 Task: Add patent title "Innovative Mobile Application Patent".
Action: Mouse moved to (754, 72)
Screenshot: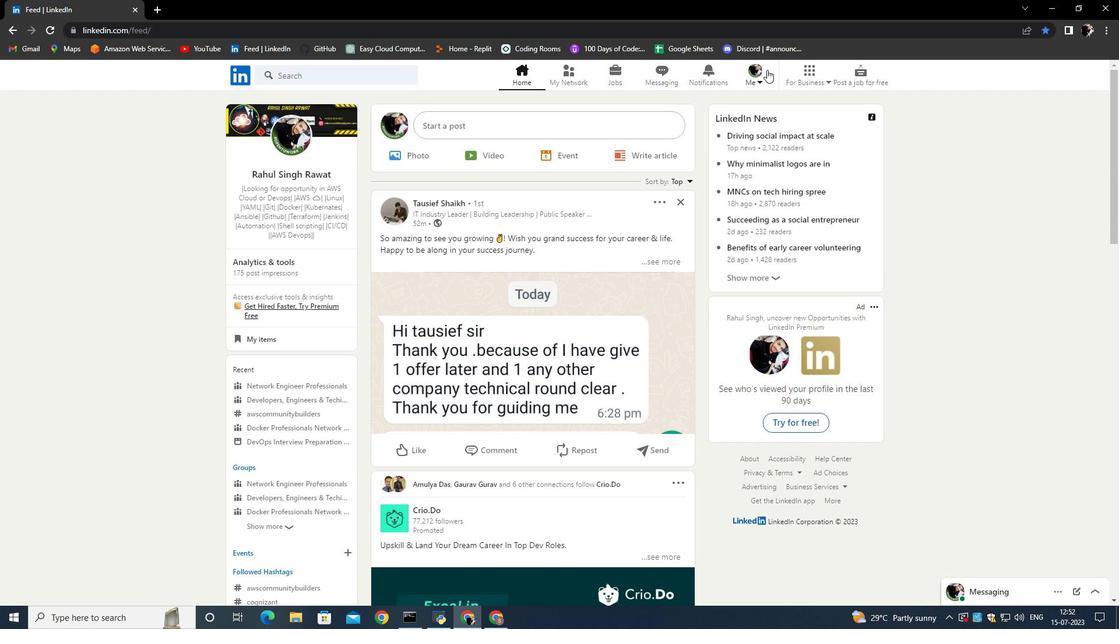 
Action: Mouse pressed left at (754, 72)
Screenshot: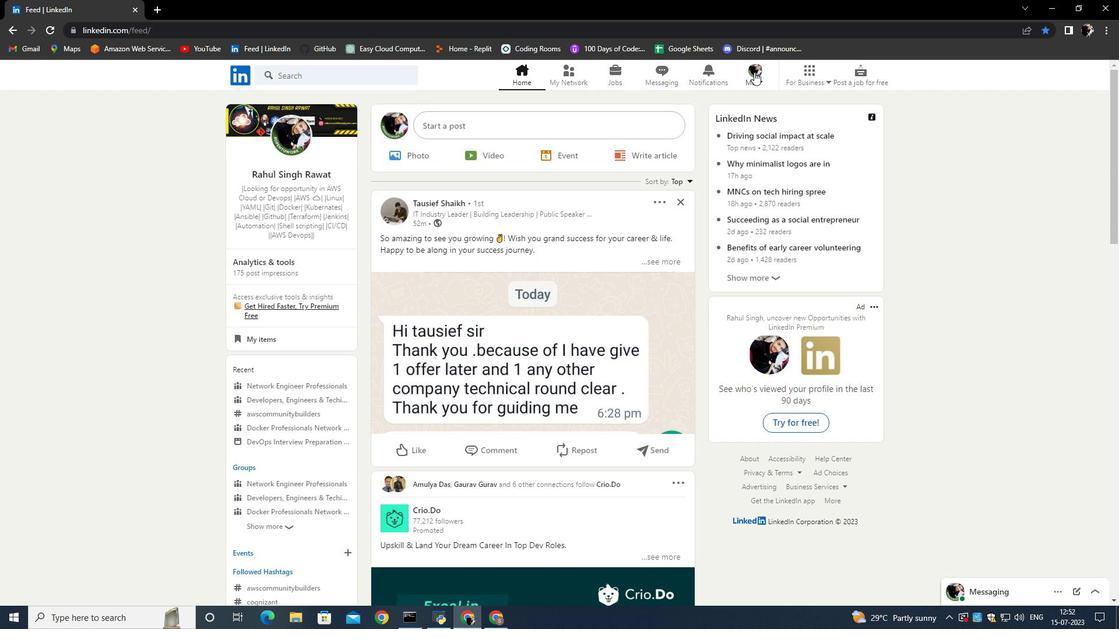 
Action: Mouse moved to (652, 185)
Screenshot: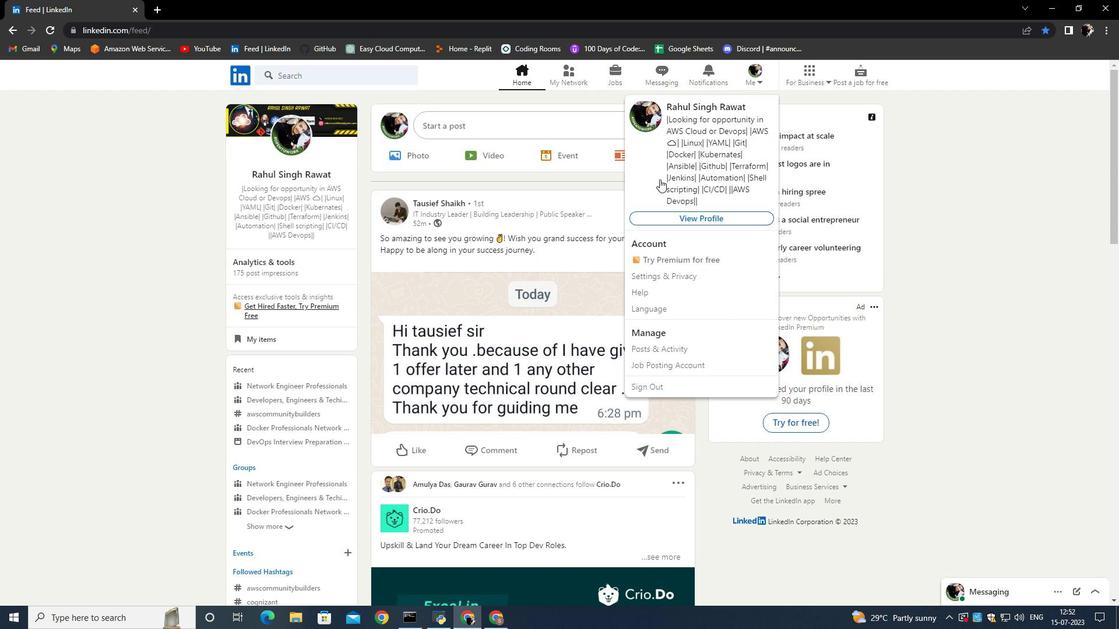 
Action: Mouse pressed left at (652, 185)
Screenshot: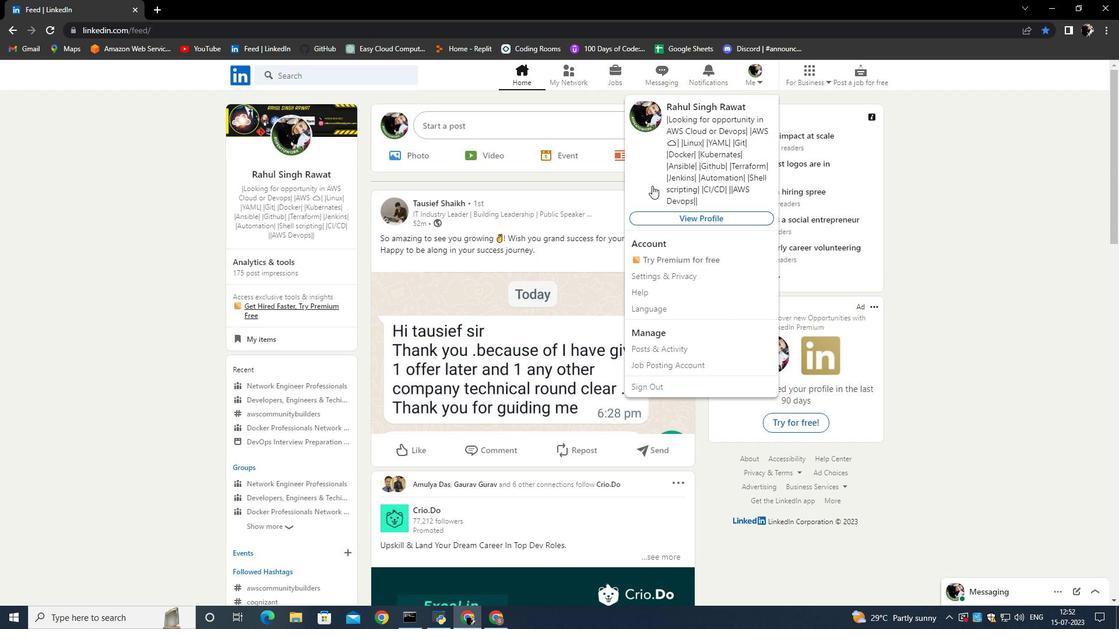 
Action: Mouse moved to (367, 449)
Screenshot: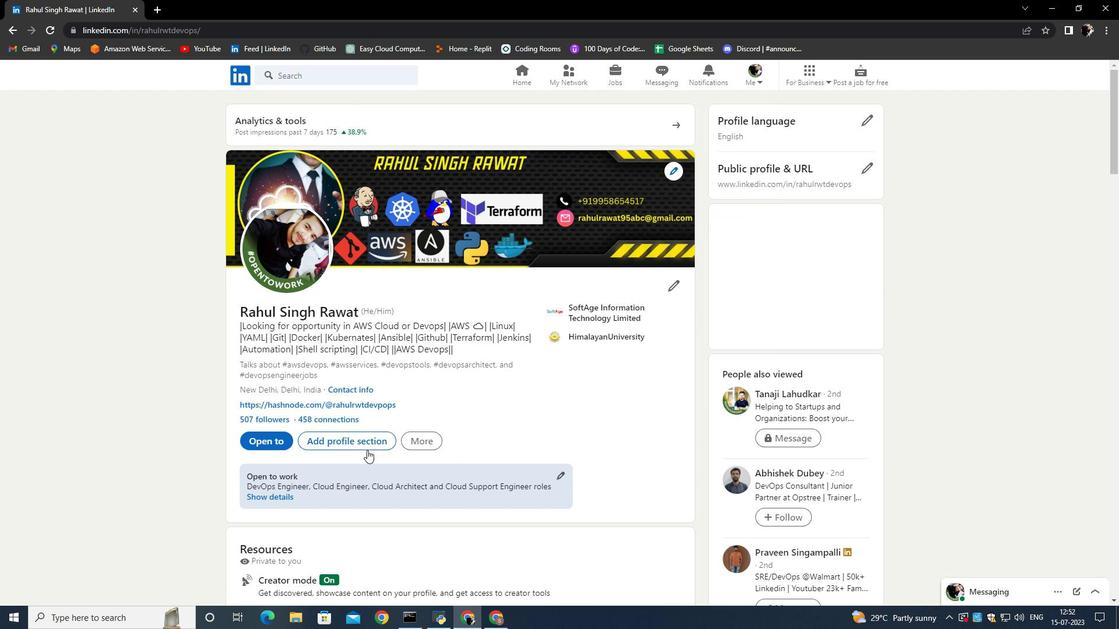 
Action: Mouse pressed left at (367, 449)
Screenshot: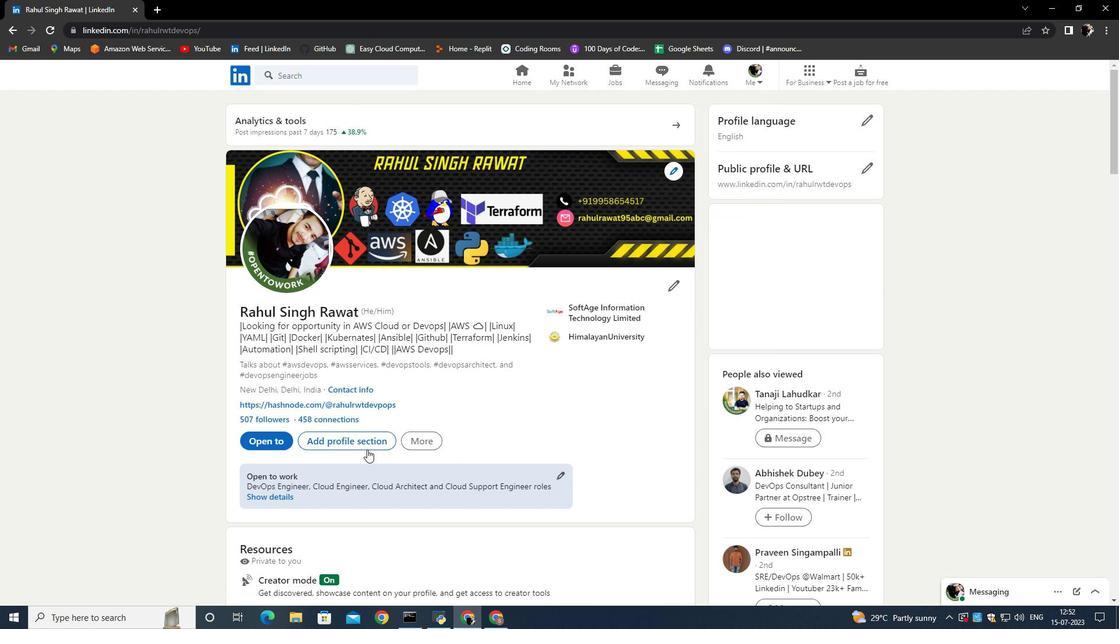 
Action: Mouse moved to (451, 322)
Screenshot: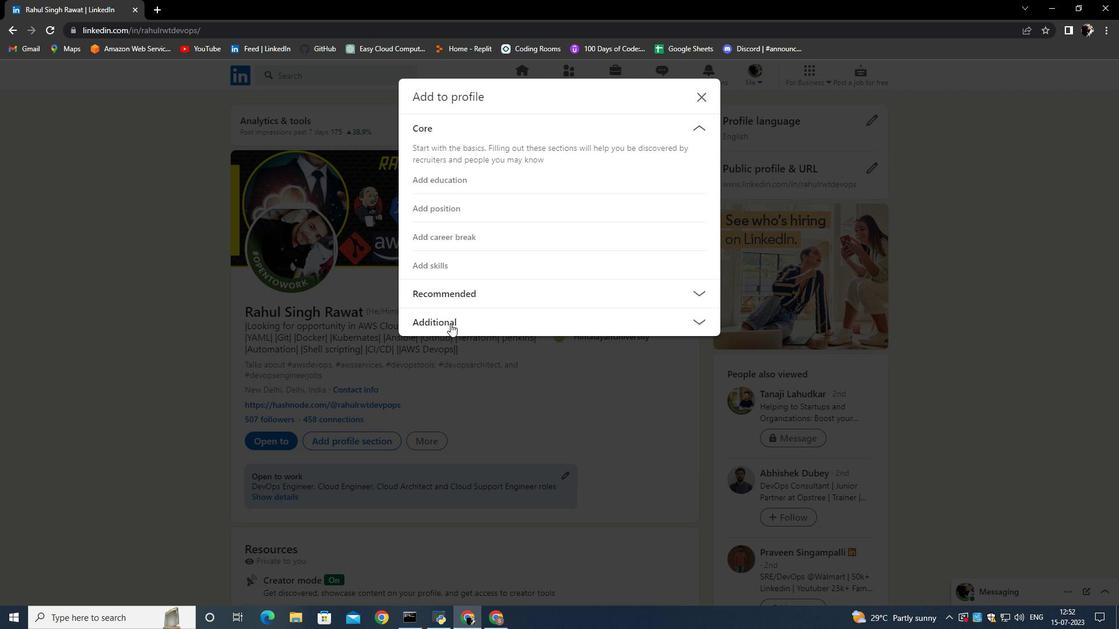 
Action: Mouse pressed left at (451, 322)
Screenshot: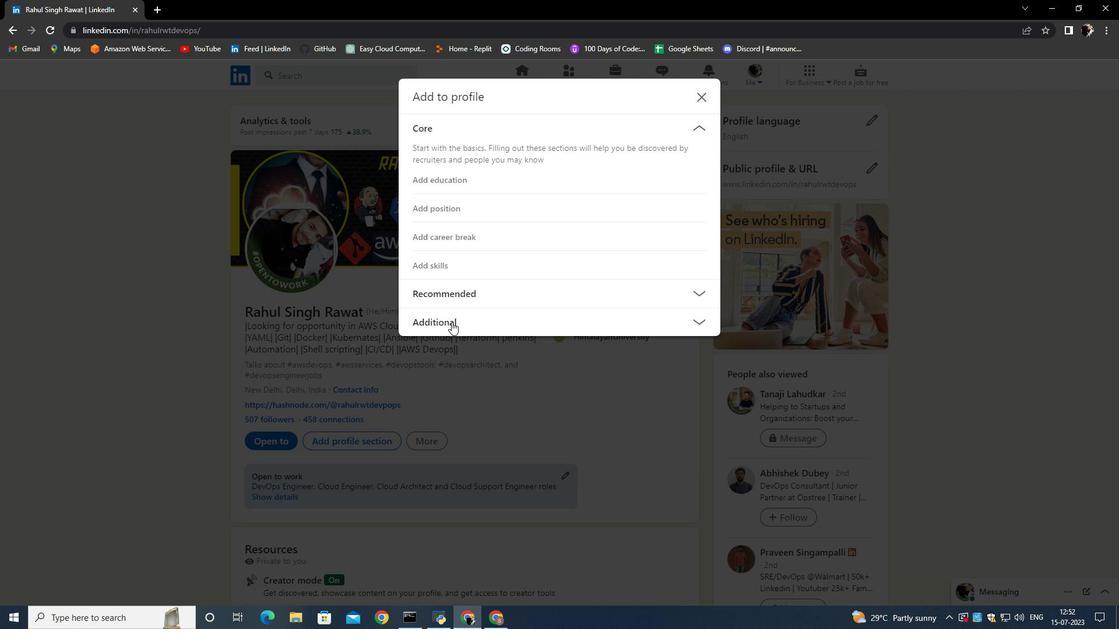 
Action: Mouse moved to (456, 296)
Screenshot: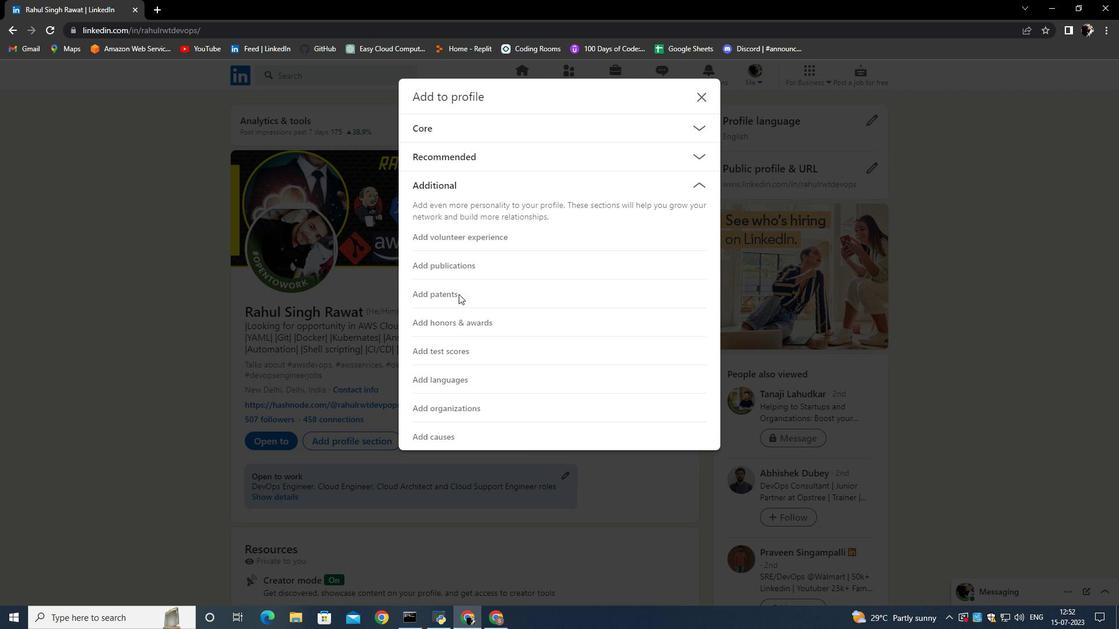 
Action: Mouse pressed left at (456, 296)
Screenshot: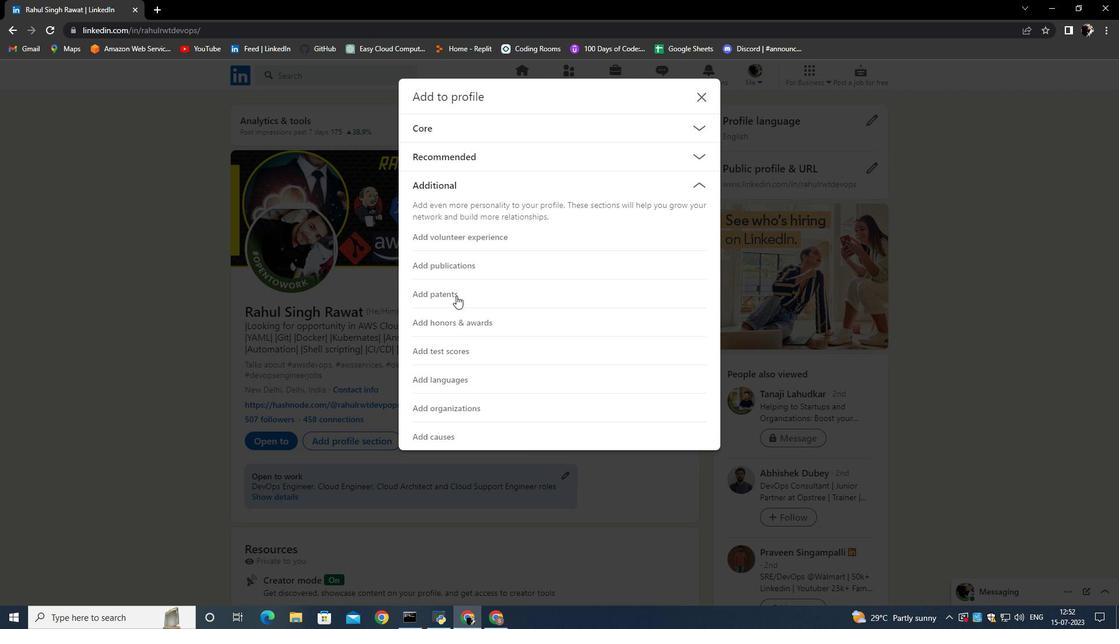 
Action: Mouse moved to (419, 170)
Screenshot: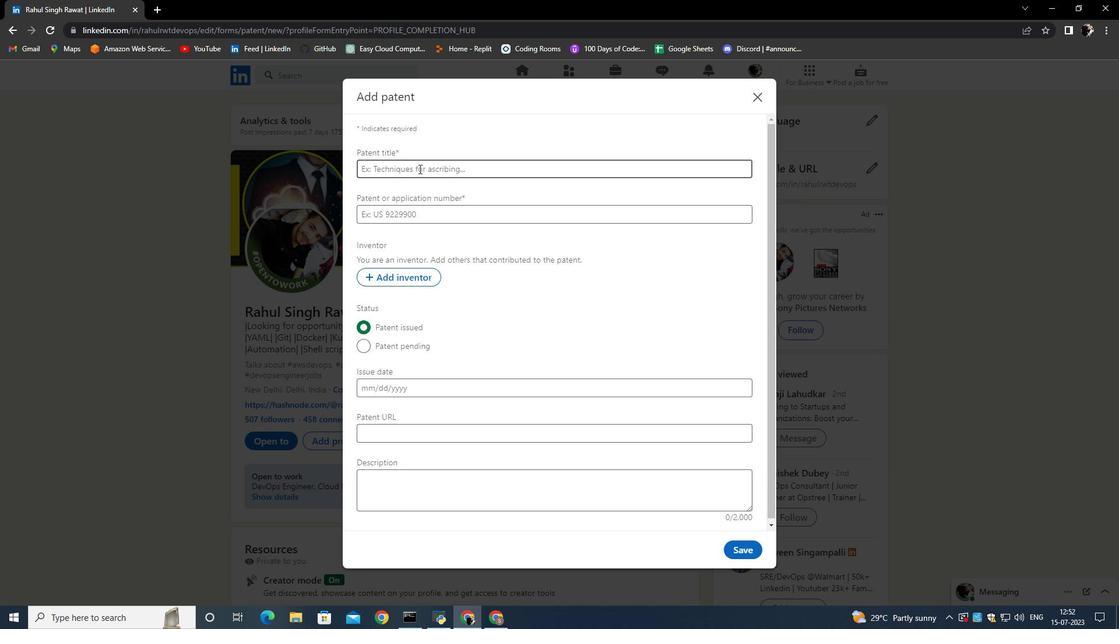 
Action: Mouse pressed left at (419, 170)
Screenshot: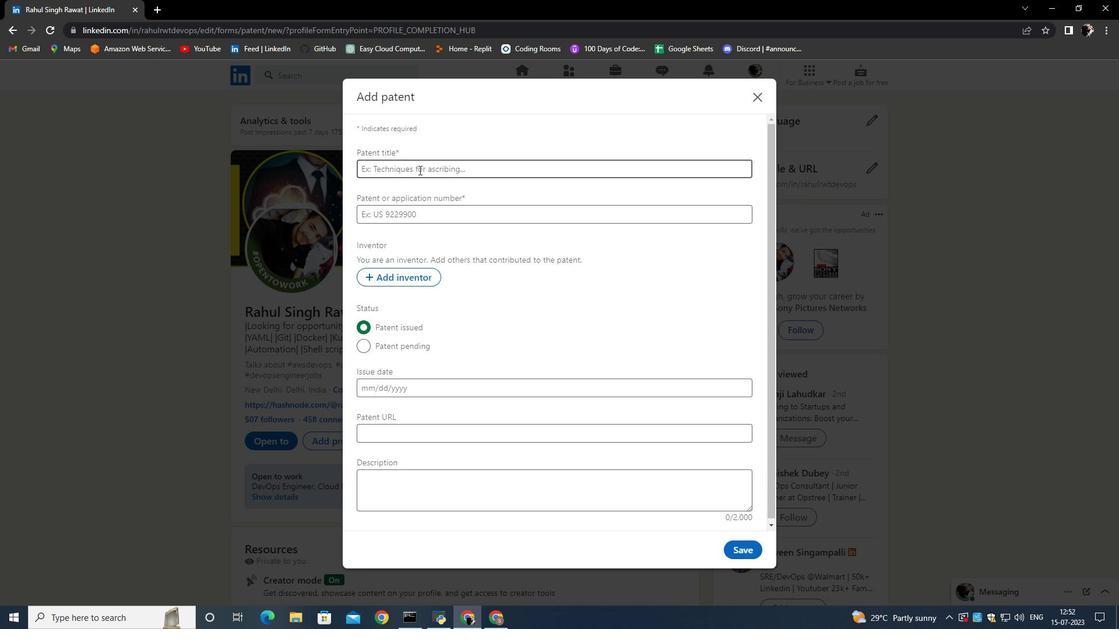 
Action: Key pressed <Key.caps_lock>I<Key.caps_lock>nnovative<Key.space><Key.caps_lock>M<Key.caps_lock>obile<Key.space><Key.caps_lock>A<Key.caps_lock>pplication<Key.space><Key.caps_lock>P<Key.caps_lock>ated<Key.backspace>nt<Key.enter>
Screenshot: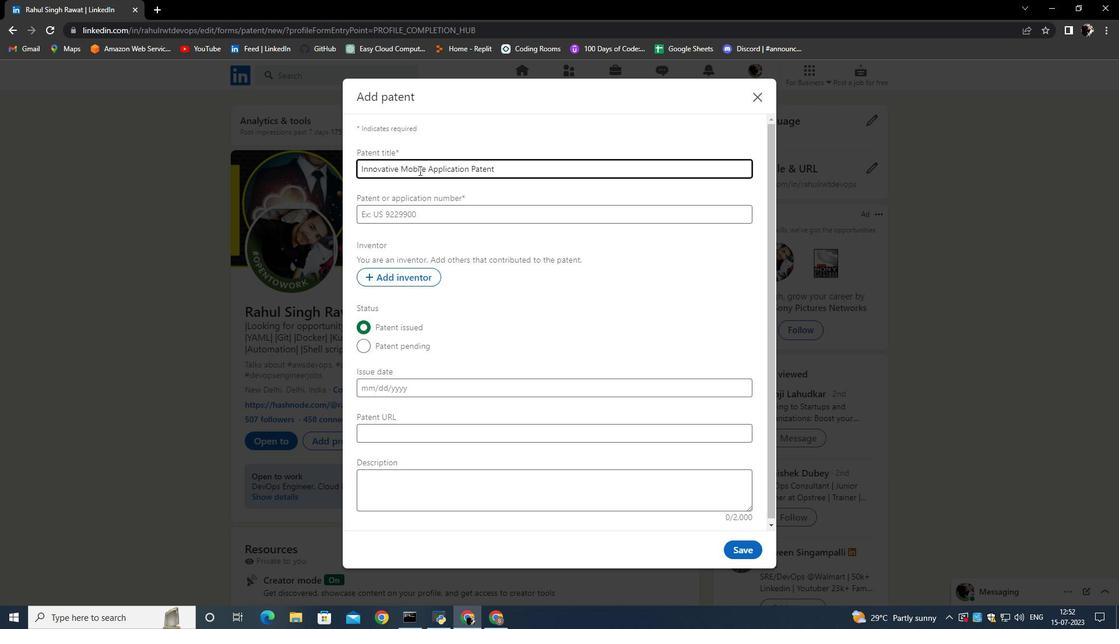 
Action: Mouse moved to (525, 184)
Screenshot: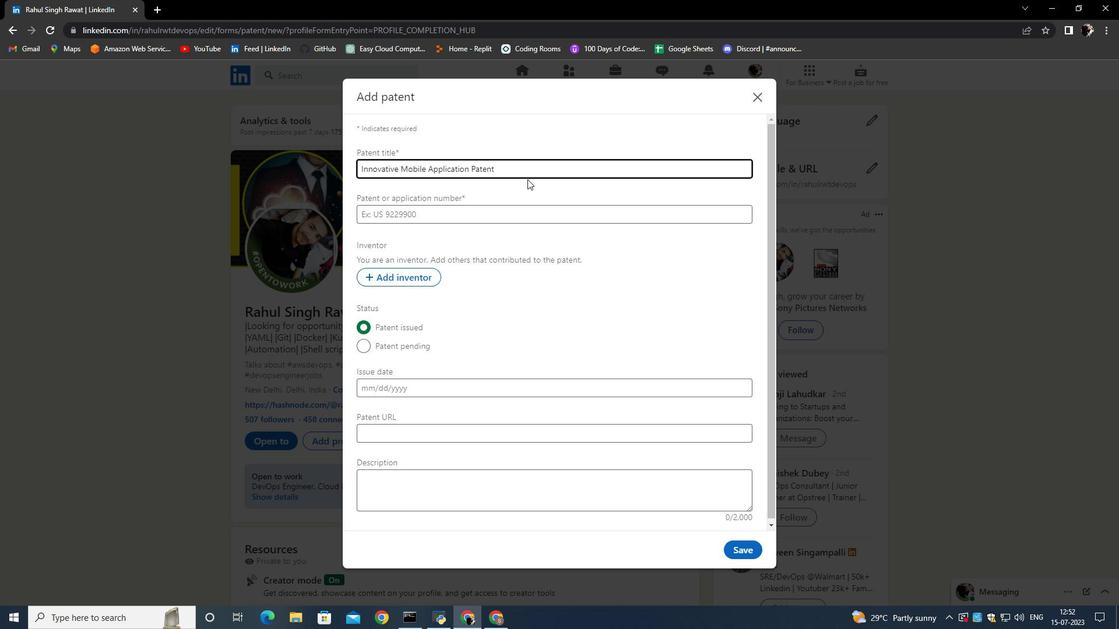 
Action: Mouse pressed left at (525, 184)
Screenshot: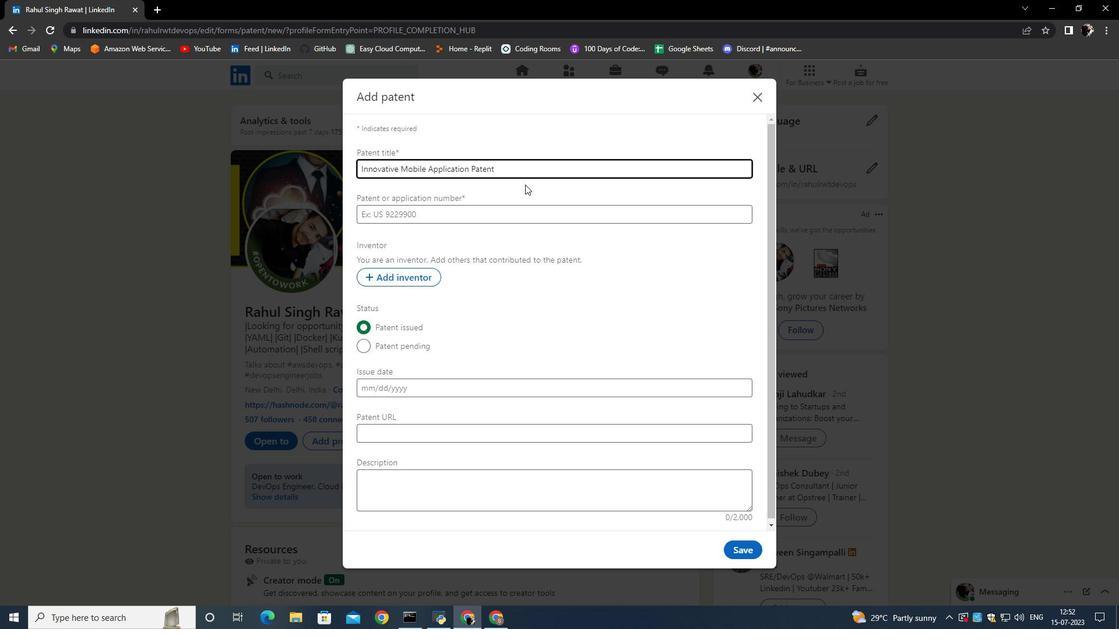 
